 Task: Set the High-priority code rate for DVB-T reception parameters to 3/5.
Action: Mouse moved to (115, 14)
Screenshot: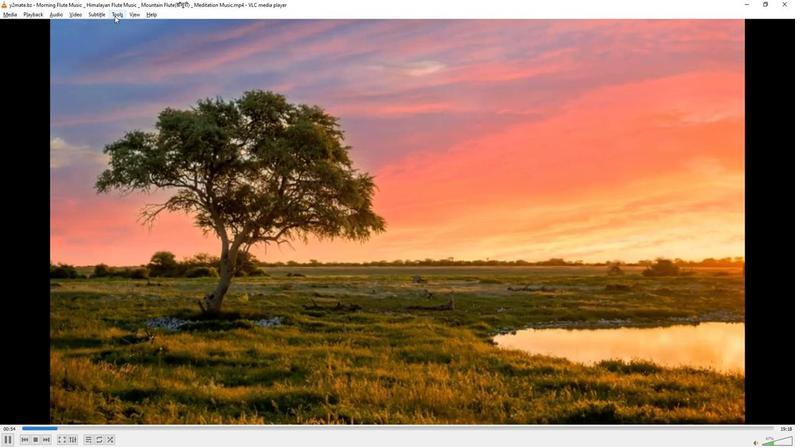 
Action: Mouse pressed left at (115, 14)
Screenshot: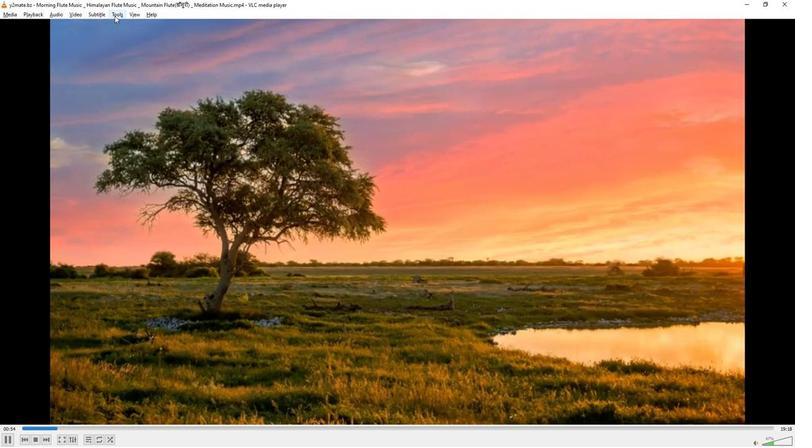 
Action: Mouse moved to (124, 110)
Screenshot: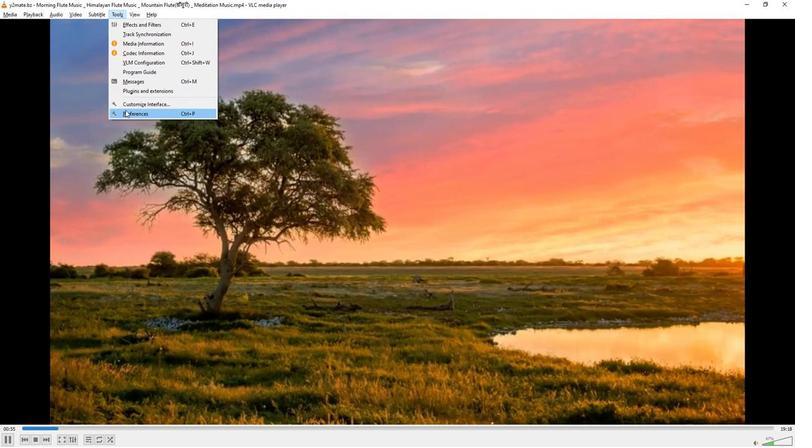 
Action: Mouse pressed left at (124, 110)
Screenshot: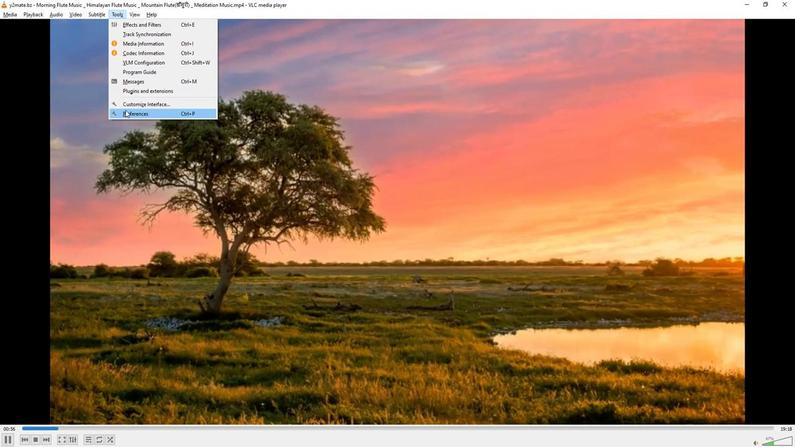 
Action: Mouse moved to (267, 369)
Screenshot: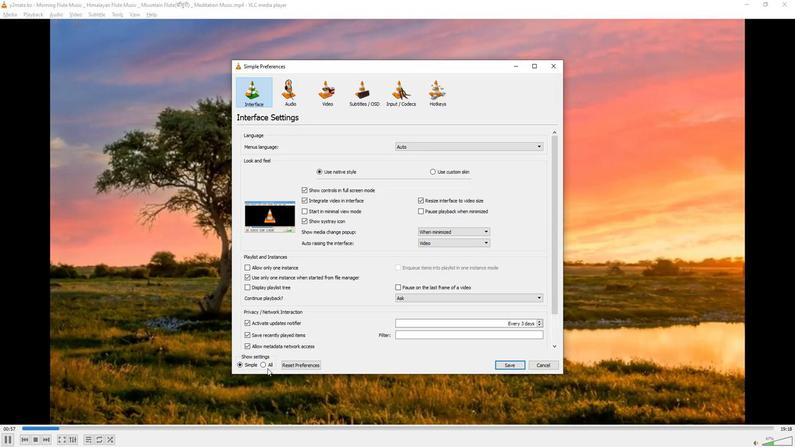 
Action: Mouse pressed left at (267, 369)
Screenshot: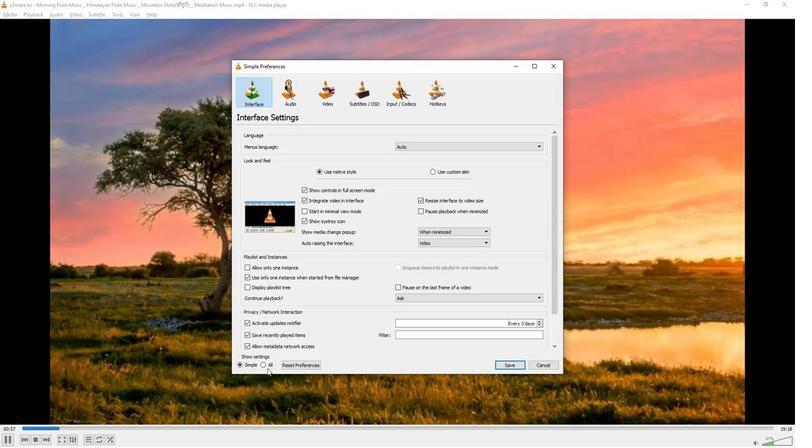 
Action: Mouse moved to (260, 364)
Screenshot: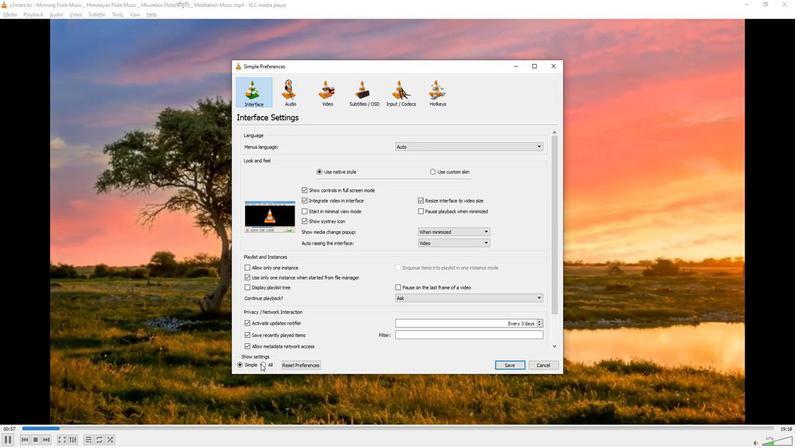 
Action: Mouse pressed left at (260, 364)
Screenshot: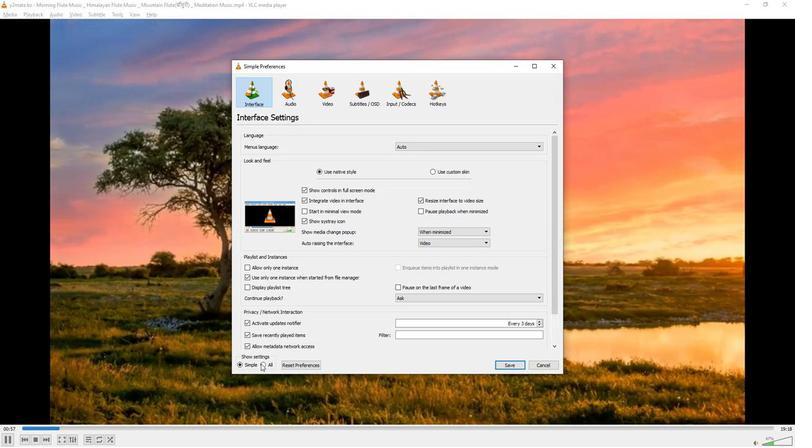 
Action: Mouse moved to (250, 220)
Screenshot: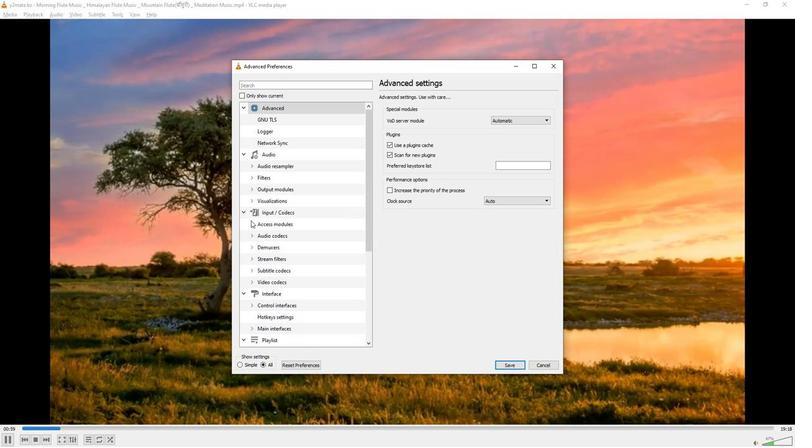 
Action: Mouse pressed left at (250, 220)
Screenshot: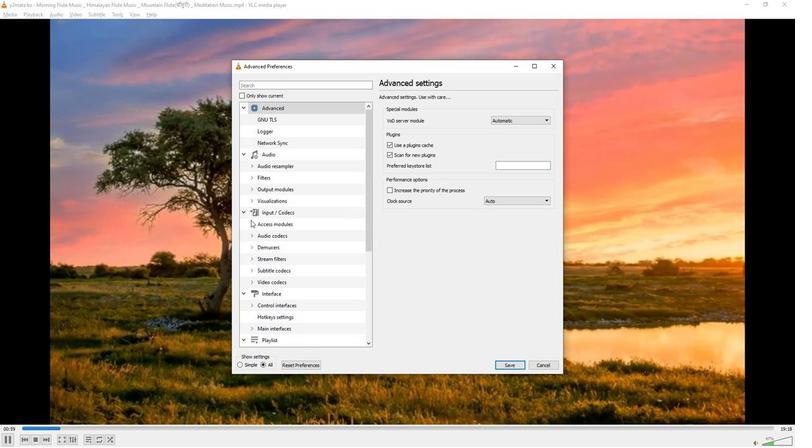 
Action: Mouse moved to (271, 294)
Screenshot: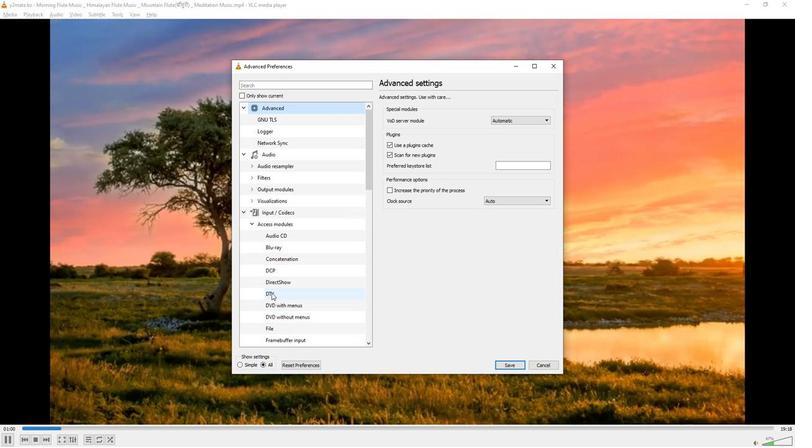 
Action: Mouse pressed left at (271, 294)
Screenshot: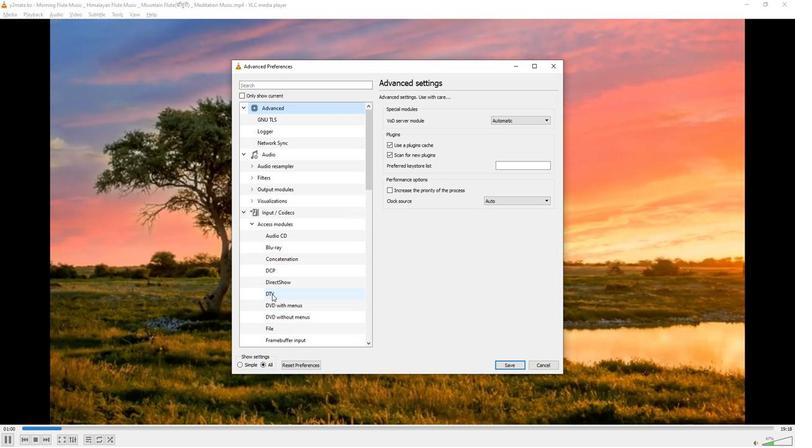 
Action: Mouse moved to (516, 213)
Screenshot: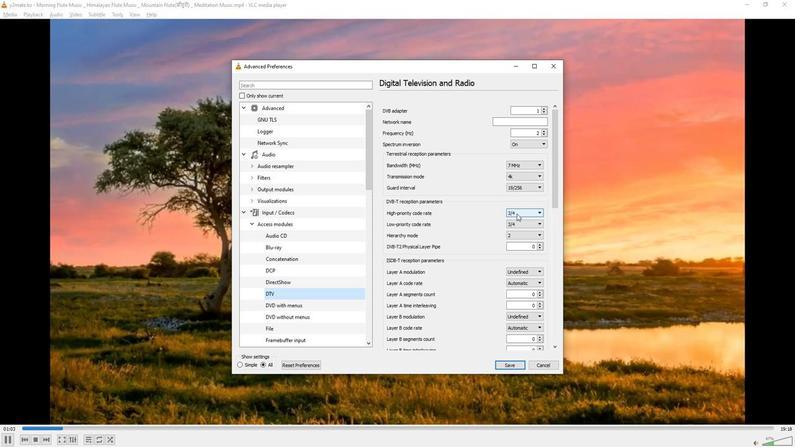 
Action: Mouse pressed left at (516, 213)
Screenshot: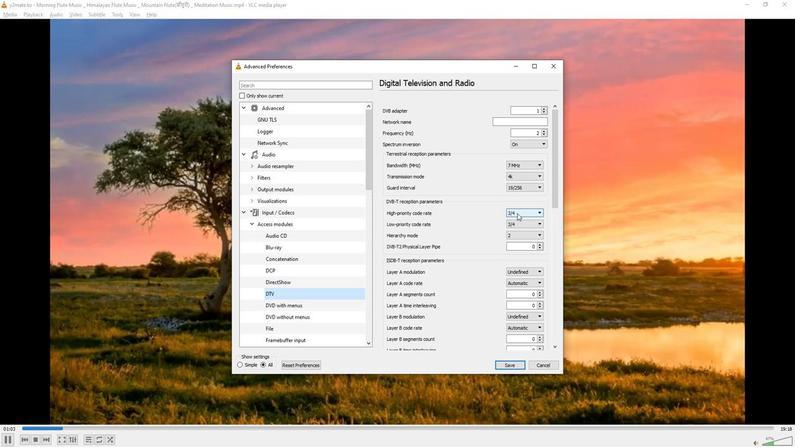 
Action: Mouse moved to (516, 236)
Screenshot: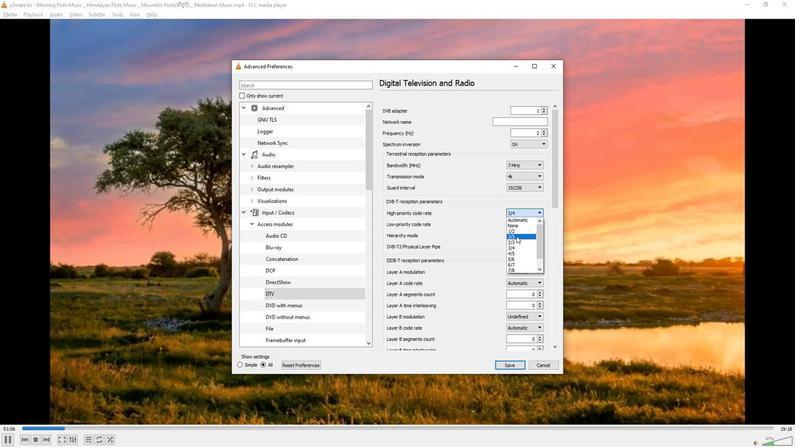 
Action: Mouse pressed left at (516, 236)
Screenshot: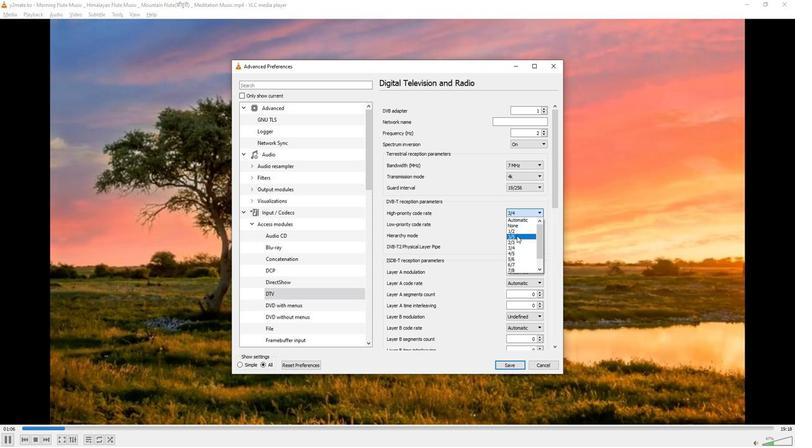 
Action: Mouse moved to (474, 238)
Screenshot: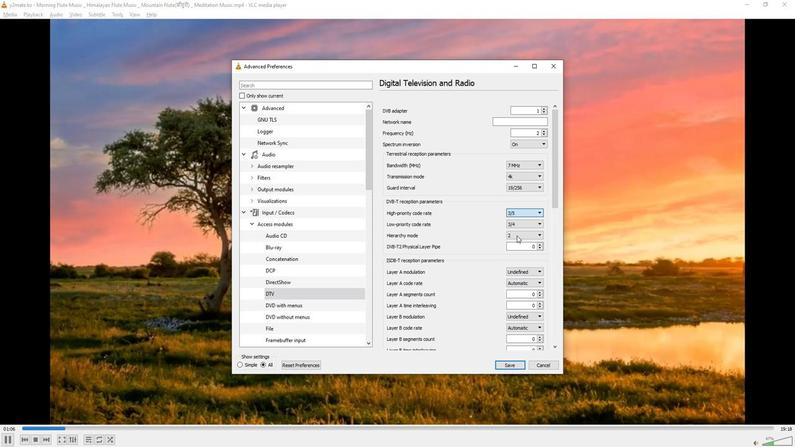 
